Task: Create in the project ByteRise in Backlog an issue 'Address issues related to data duplication and redundancy', assign it to team member softage.2@softage.net and change the status to IN PROGRESS. Create in the project ByteRise in Backlog an issue 'Develop a new feature to allow for integration with blockchain technology', assign it to team member softage.3@softage.net and change the status to IN PROGRESS
Action: Mouse moved to (251, 71)
Screenshot: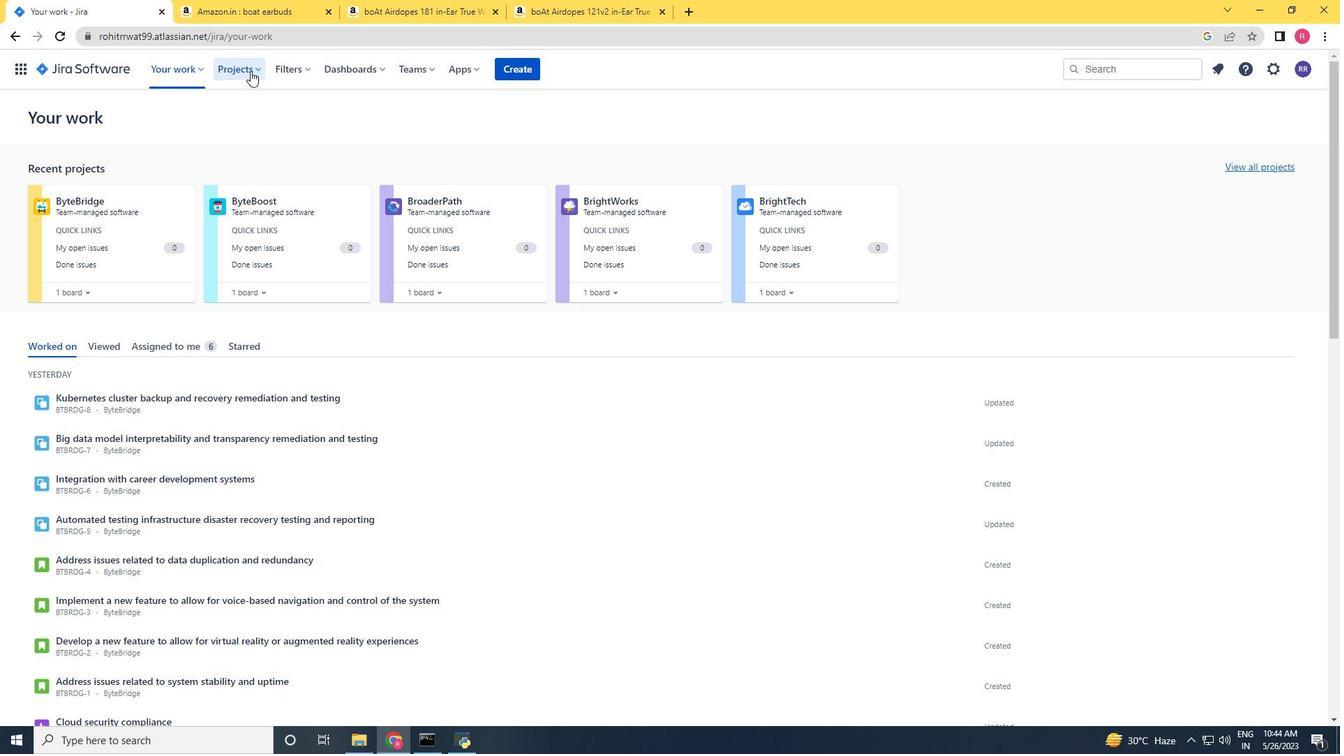 
Action: Mouse pressed left at (251, 71)
Screenshot: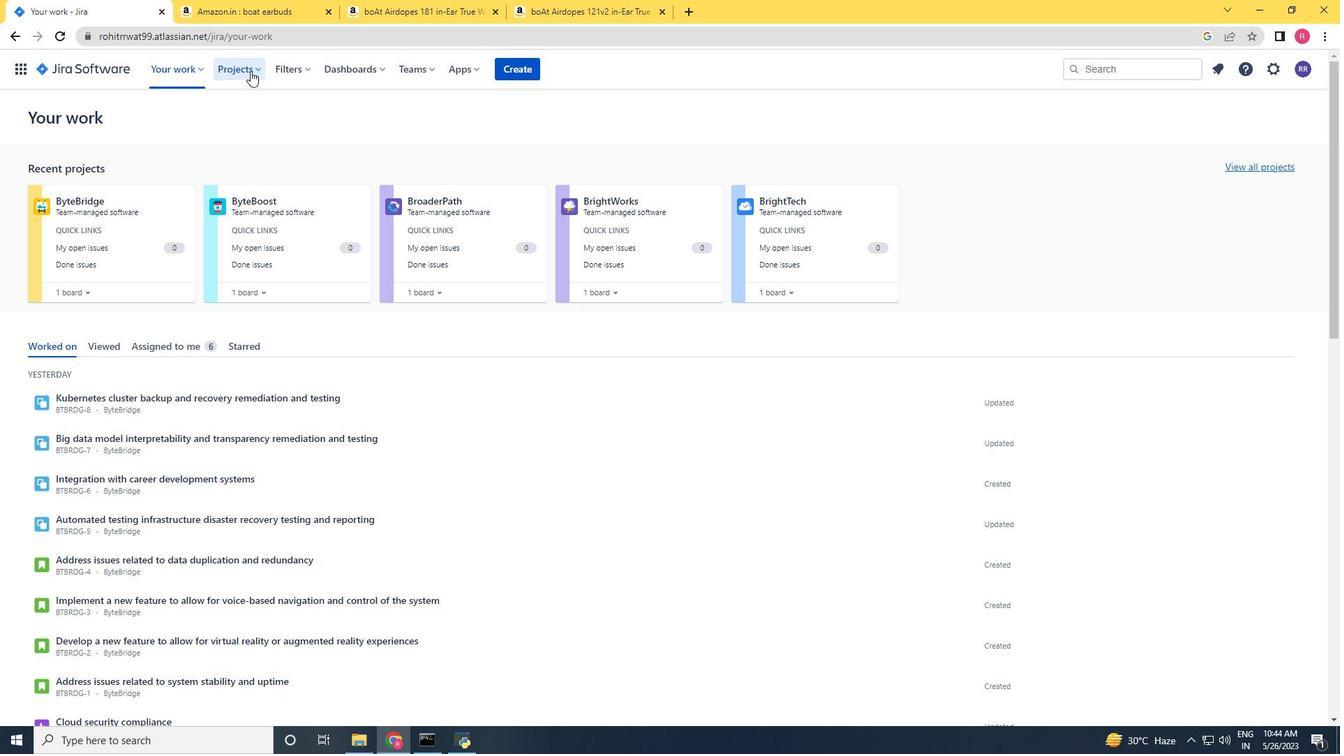 
Action: Mouse moved to (277, 135)
Screenshot: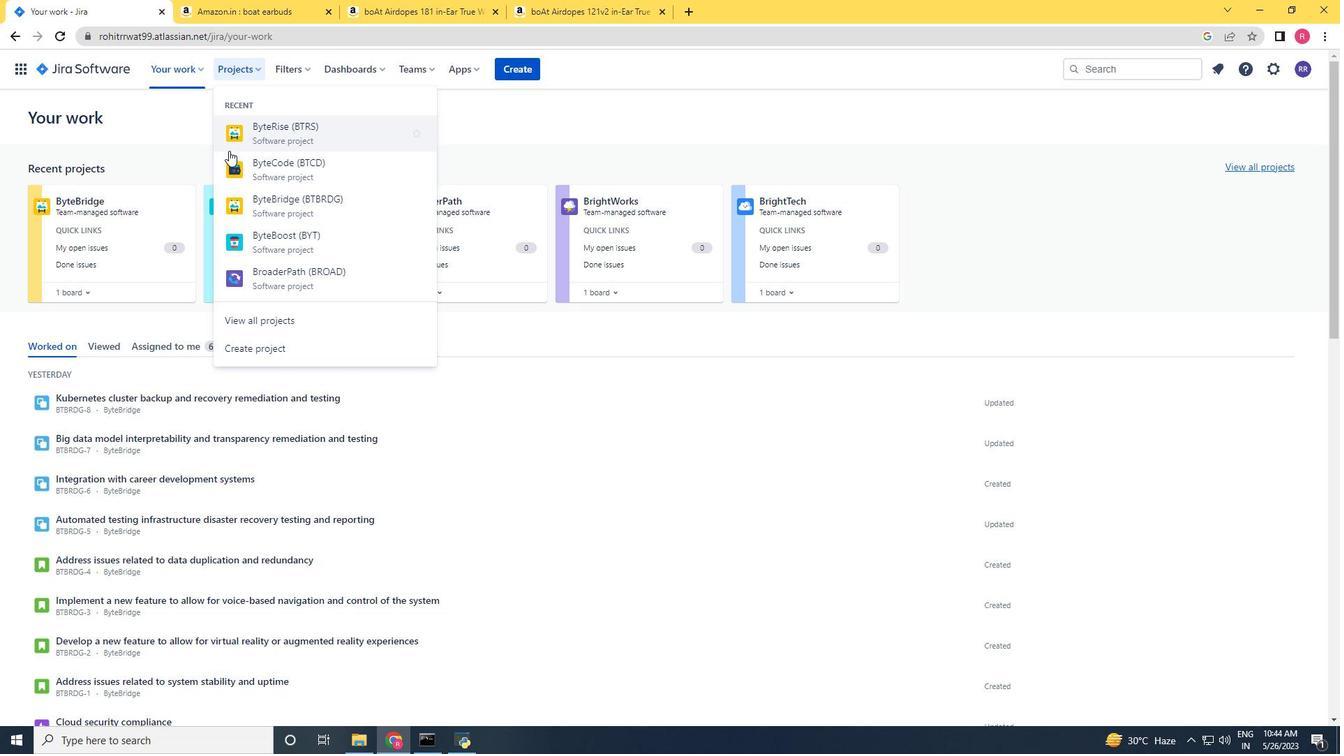 
Action: Mouse pressed left at (277, 135)
Screenshot: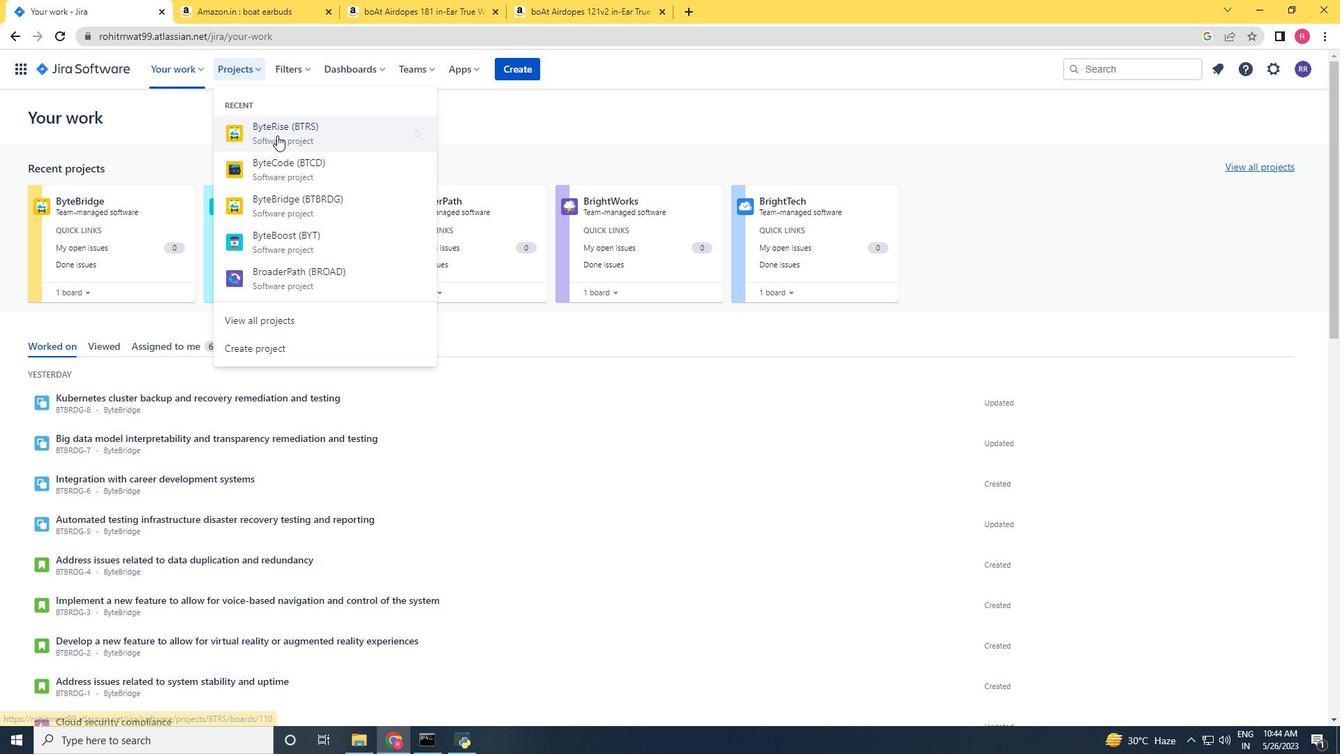 
Action: Mouse moved to (76, 208)
Screenshot: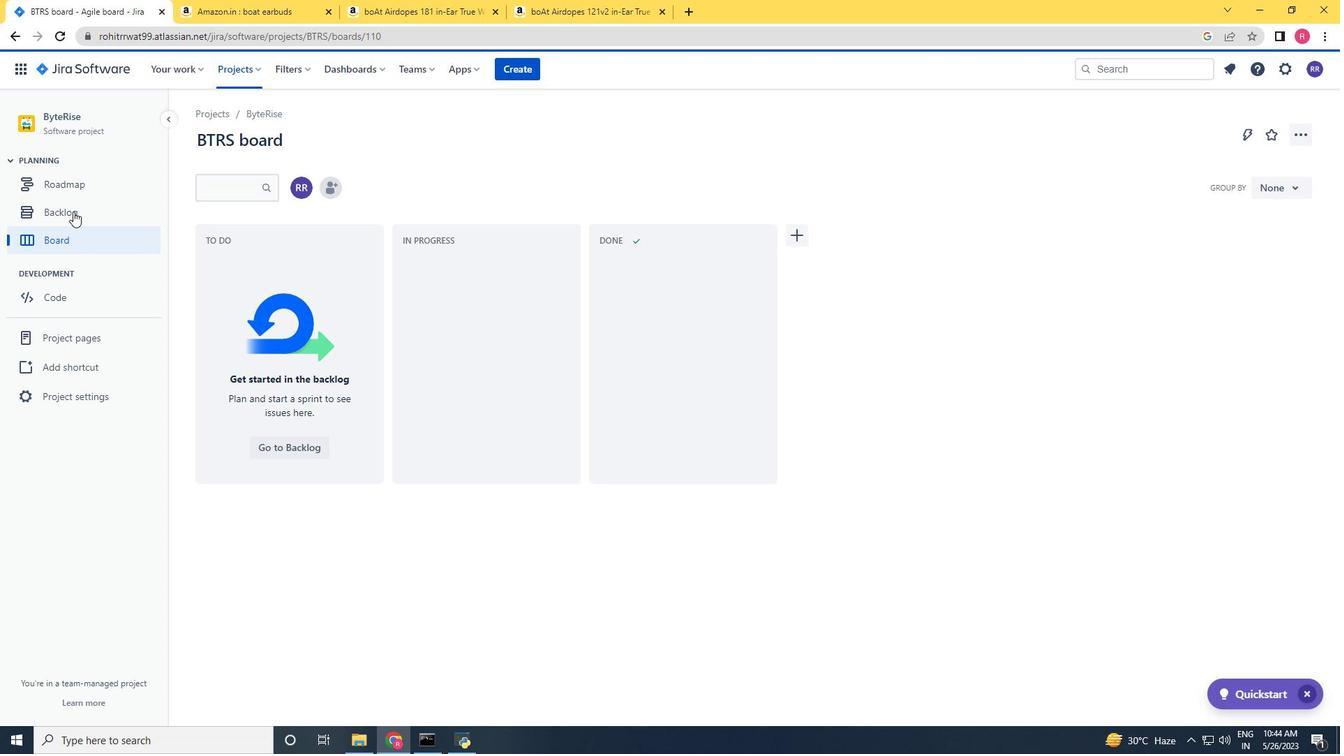 
Action: Mouse pressed left at (76, 208)
Screenshot: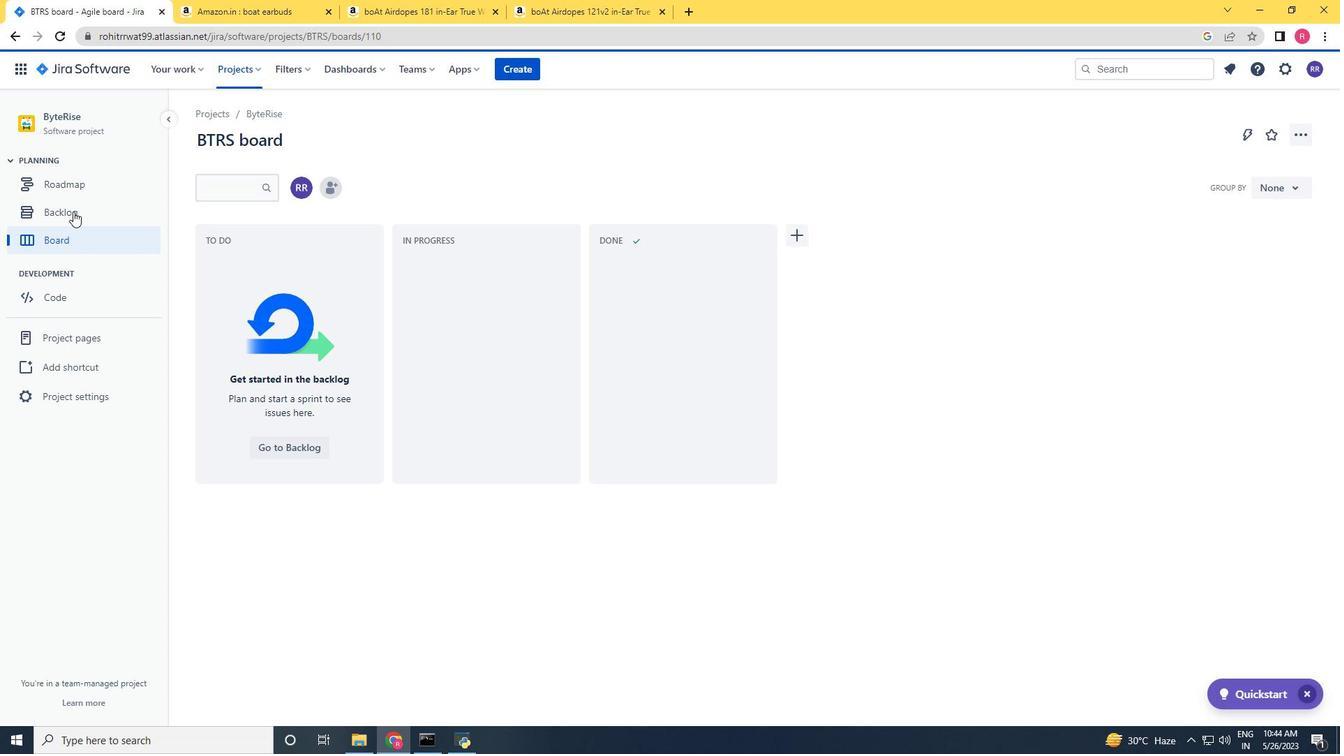 
Action: Mouse moved to (313, 550)
Screenshot: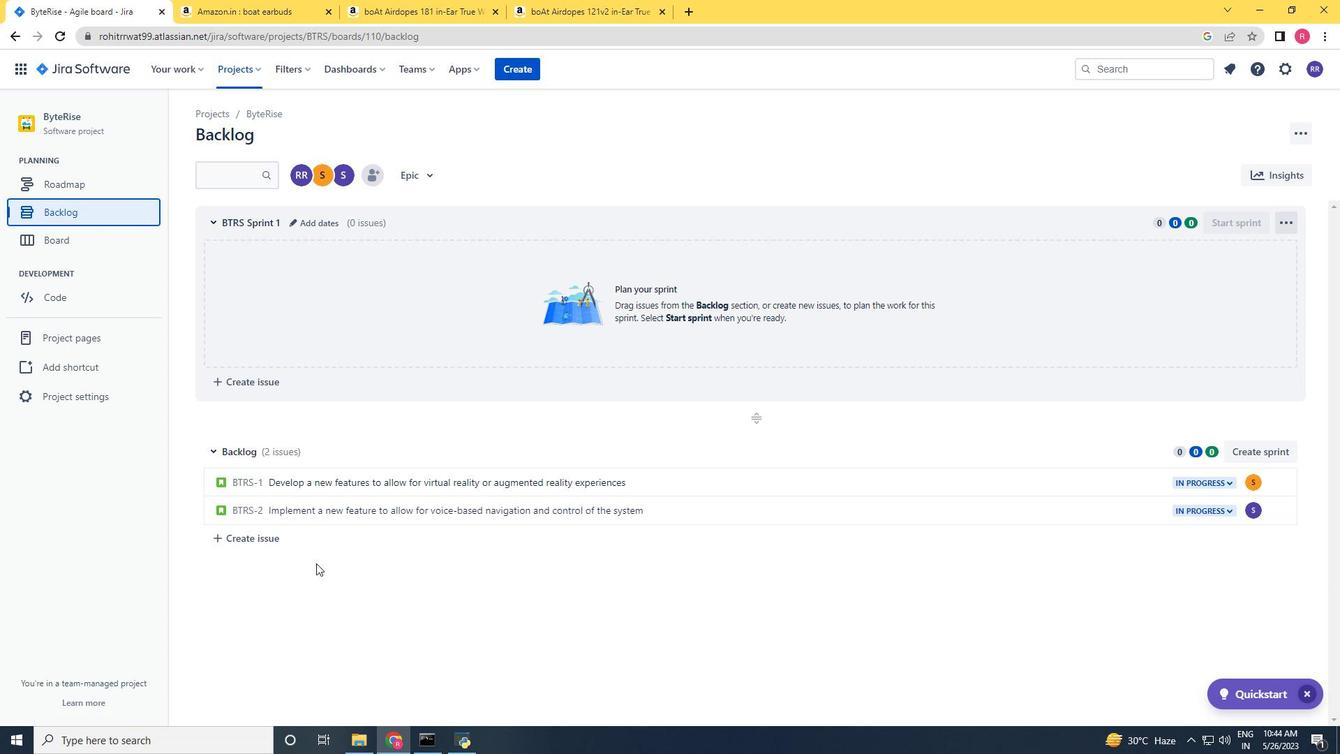 
Action: Mouse pressed left at (313, 550)
Screenshot: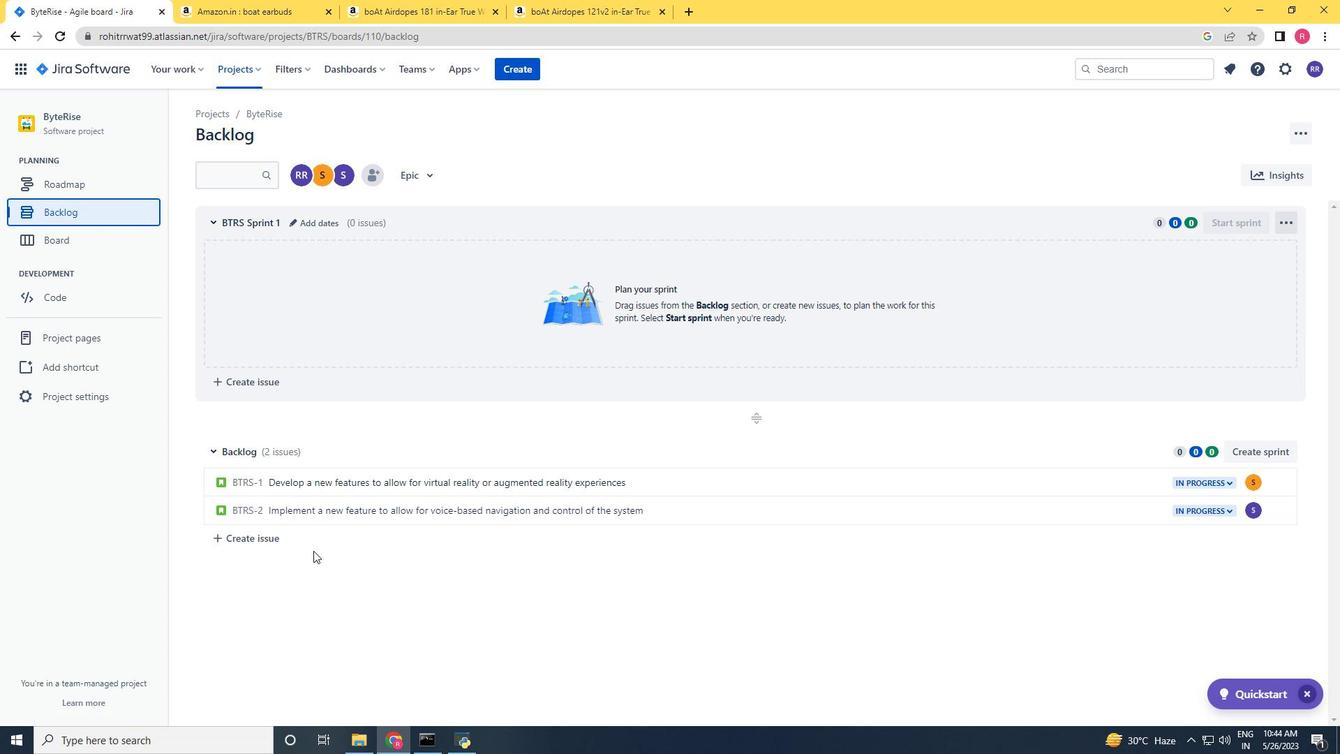 
Action: Mouse moved to (311, 542)
Screenshot: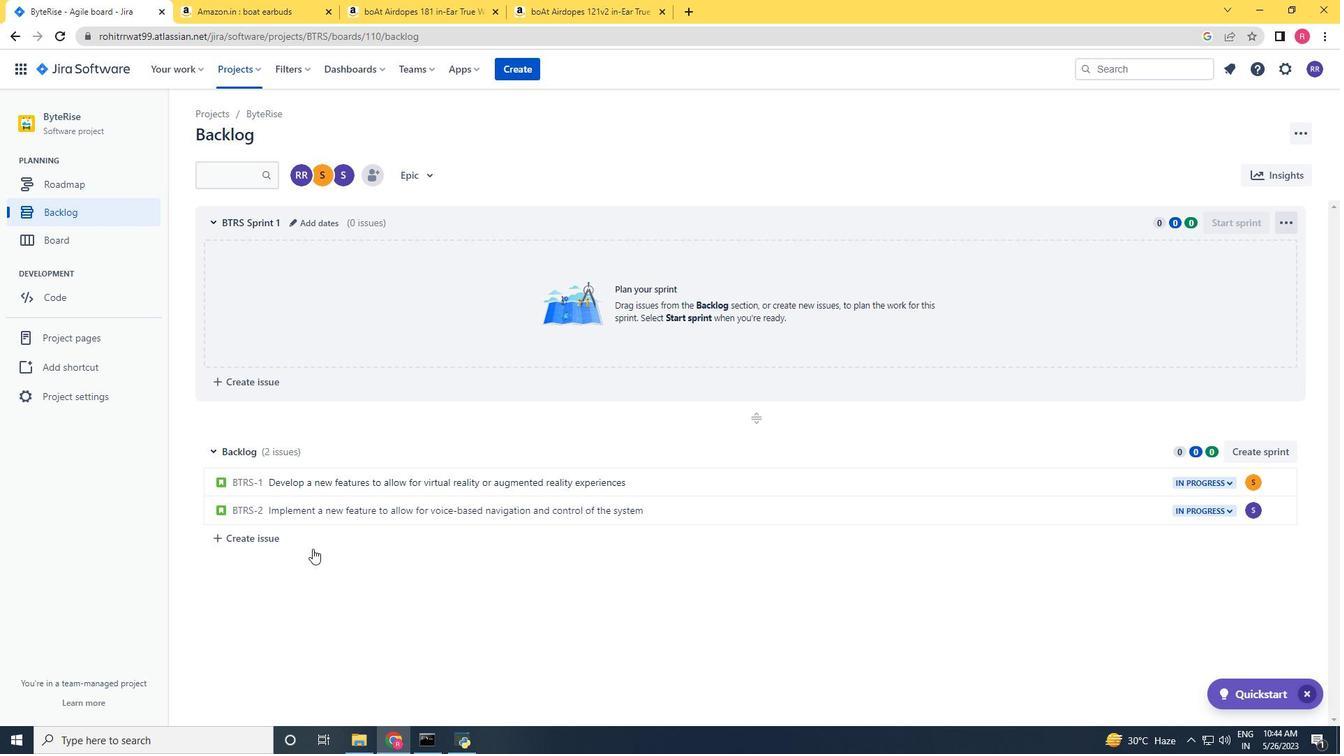 
Action: Mouse pressed left at (311, 542)
Screenshot: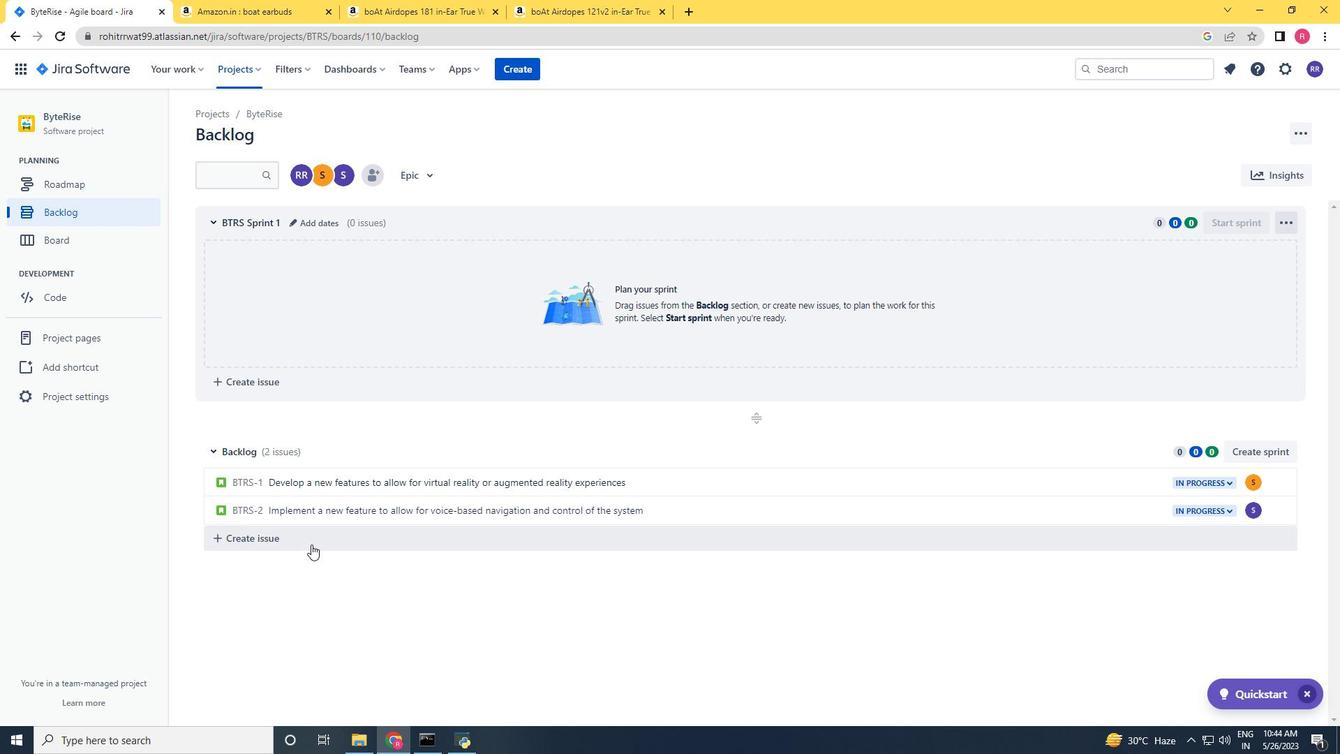 
Action: Key pressed <Key.shift><Key.shift><Key.shift><Key.shift><Key.shift><Key.shift><Key.shift><Key.shift><Key.shift><Key.shift><Key.shift><Key.shift><Key.shift><Key.shift><Key.shift><Key.shift><Key.shift><Key.shift><Key.shift><Key.shift><Key.shift><Key.shift><Key.shift><Key.shift><Key.shift><Key.shift><Key.shift><Key.shift><Key.shift><Key.shift><Key.shift><Key.shift><Key.shift><Key.shift>Adress<Key.backspace><Key.backspace><Key.backspace><Key.backspace>dress<Key.space>issue<Key.space>related<Key.space>to<Key.space>data<Key.space>duplication<Key.space>and<Key.space>redundancy<Key.space><Key.enter>
Screenshot: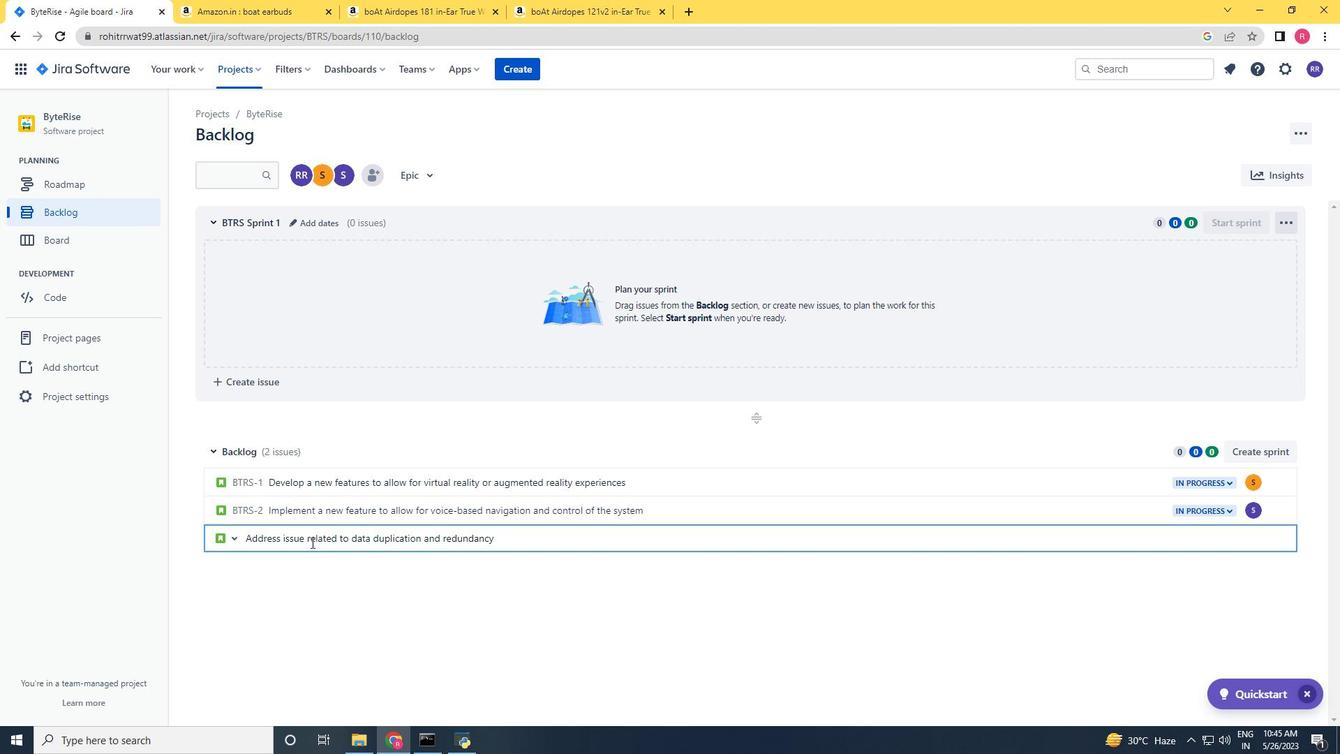 
Action: Mouse moved to (1218, 539)
Screenshot: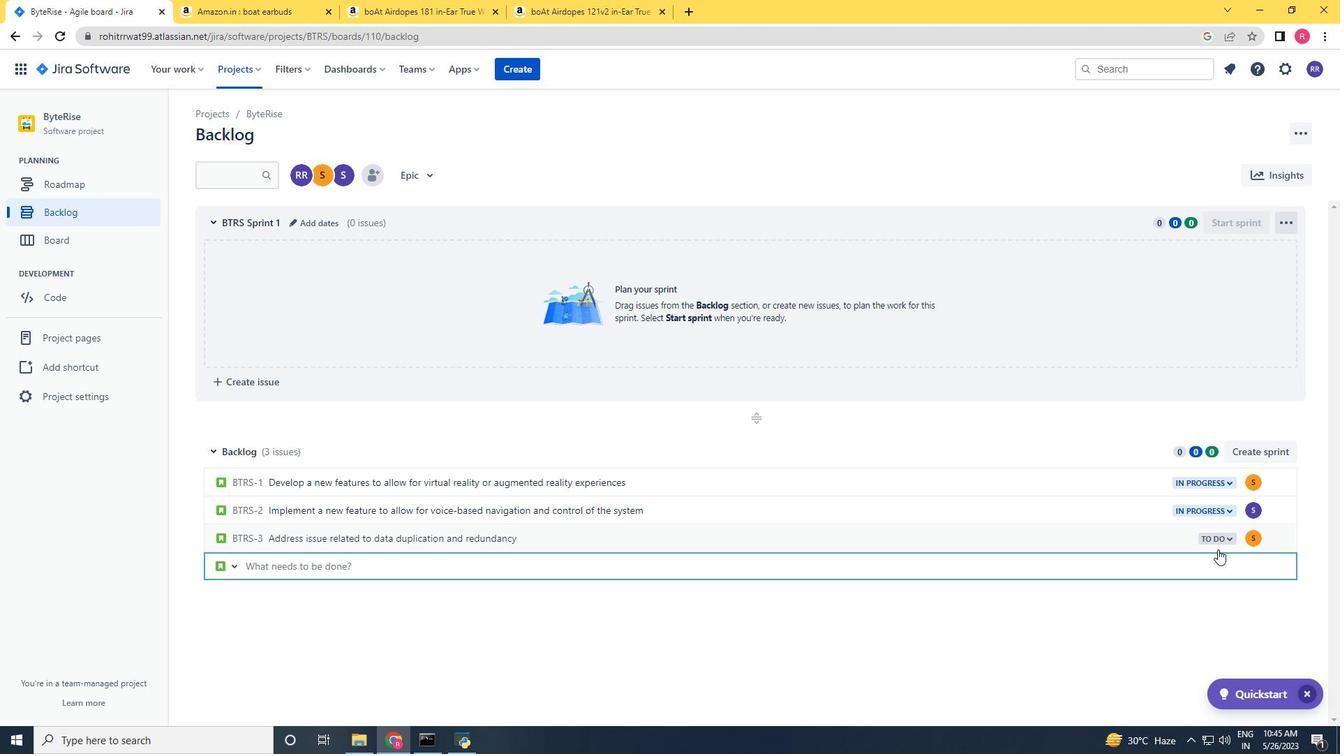 
Action: Mouse pressed left at (1218, 539)
Screenshot: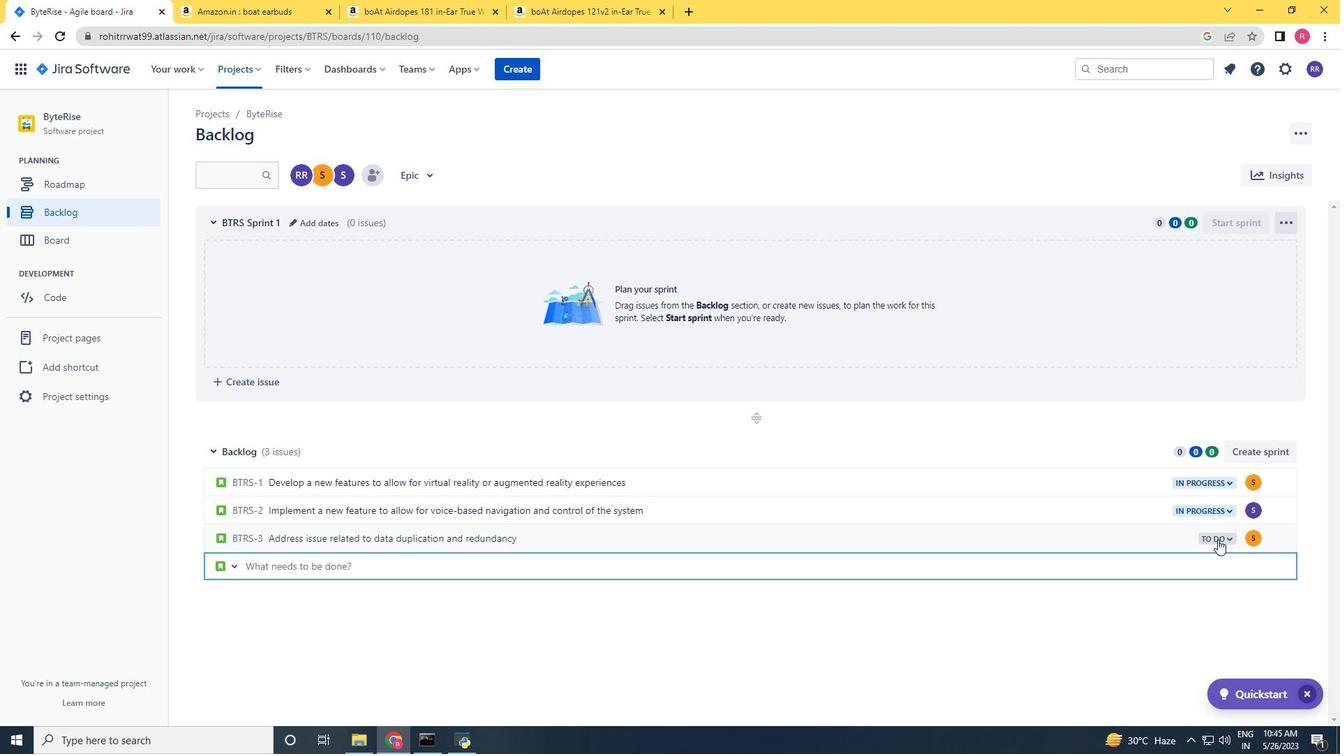 
Action: Mouse moved to (1135, 566)
Screenshot: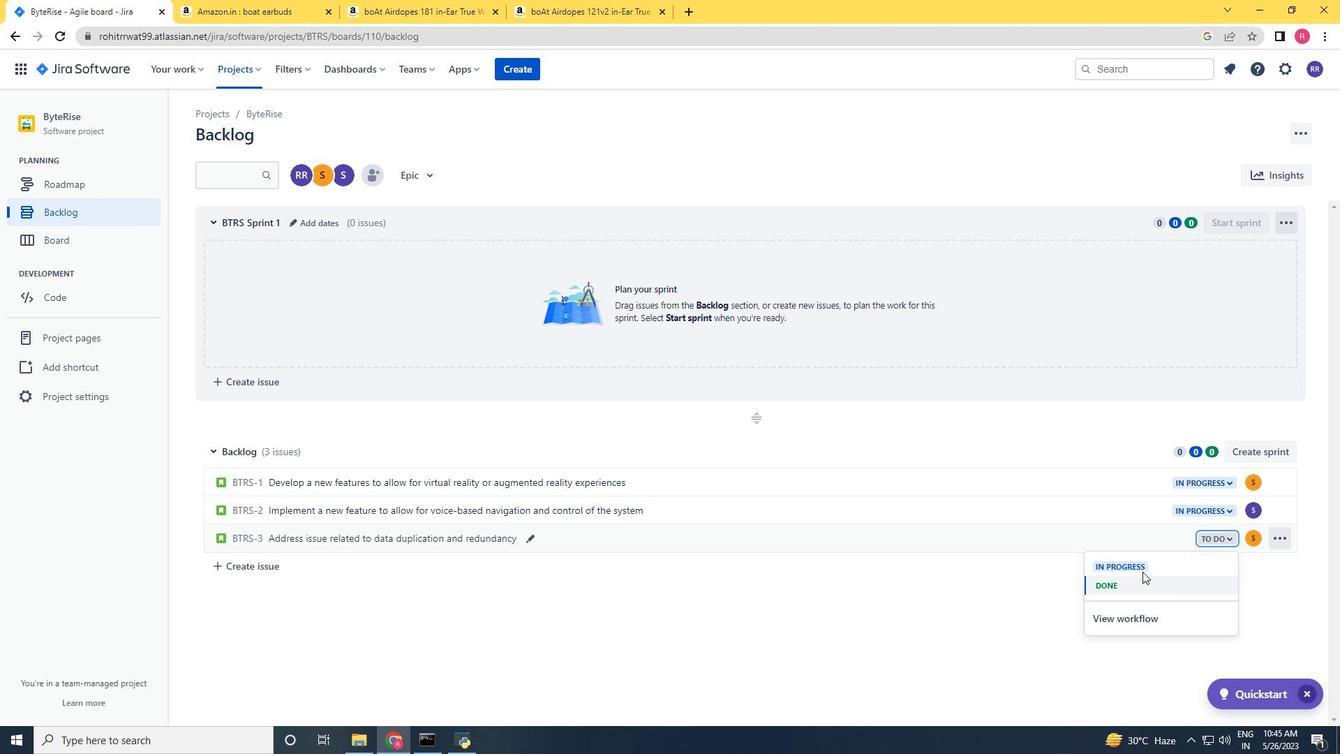 
Action: Mouse pressed left at (1135, 566)
Screenshot: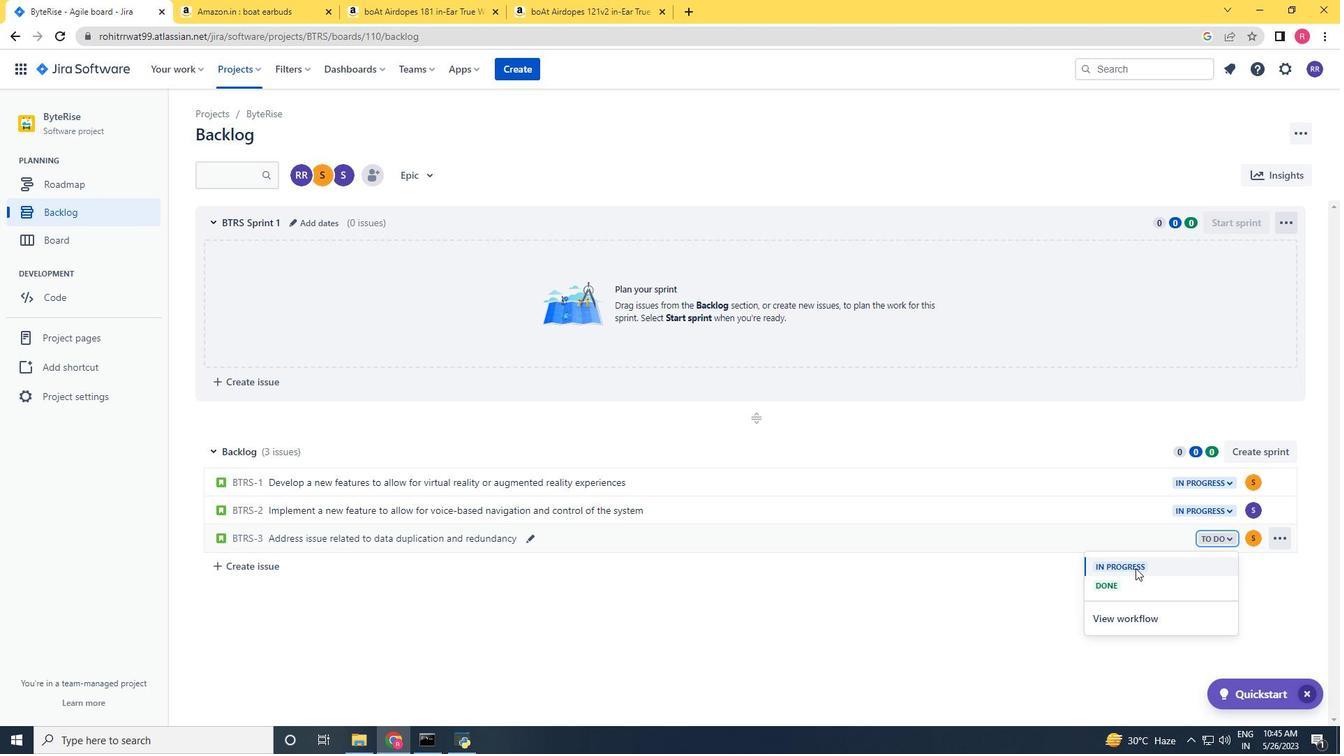 
Action: Mouse moved to (330, 575)
Screenshot: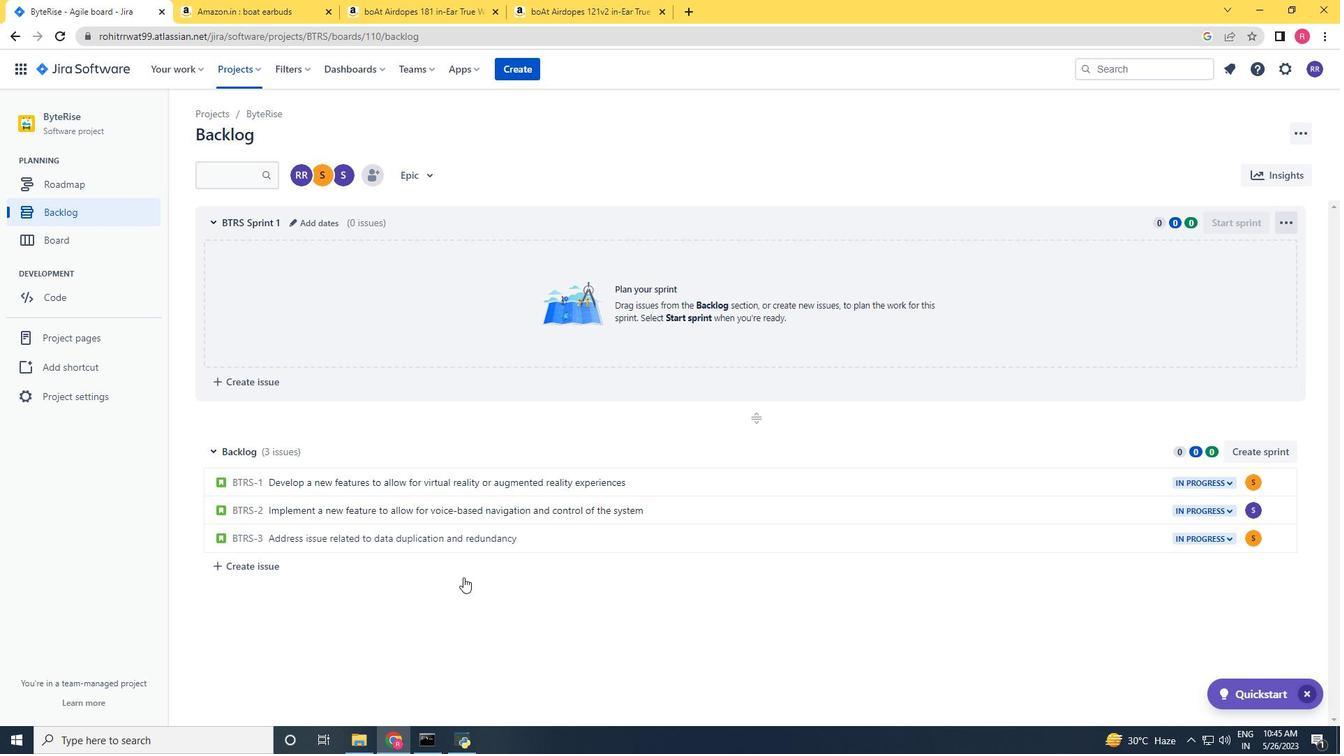 
Action: Mouse pressed left at (330, 575)
Screenshot: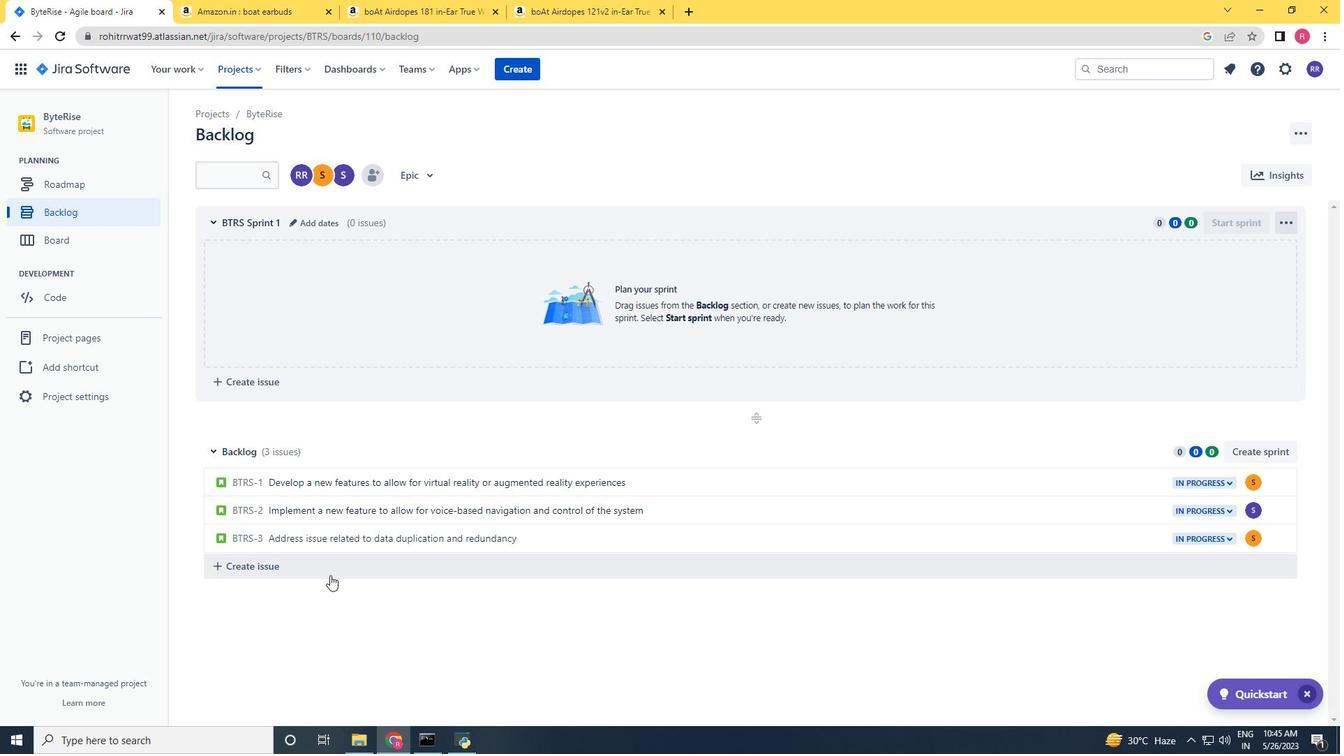 
Action: Key pressed <Key.shift>Develop<Key.space>a<Key.space>new<Key.space>features<Key.space>to<Key.space>allow<Key.space>for<Key.space>integration<Key.space>with<Key.space>blockchain<Key.space>technology<Key.space><Key.enter>
Screenshot: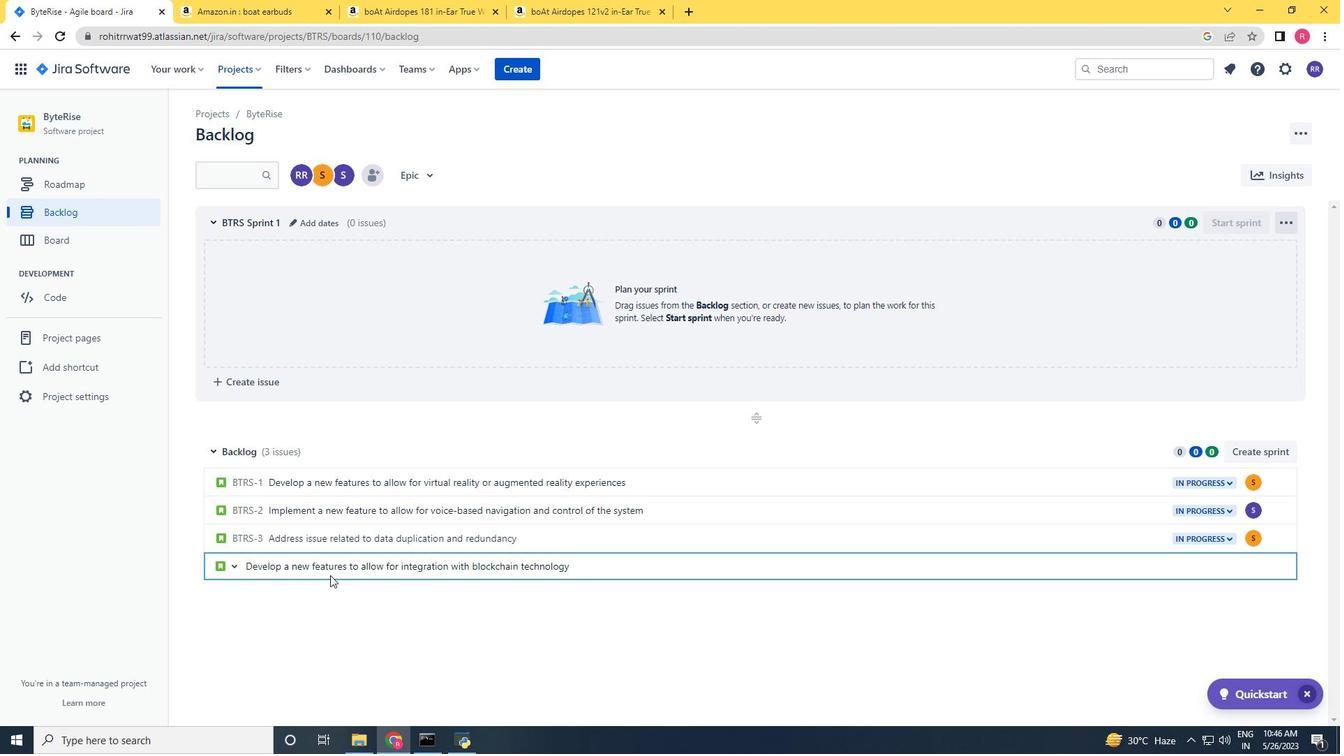 
Action: Mouse moved to (1256, 569)
Screenshot: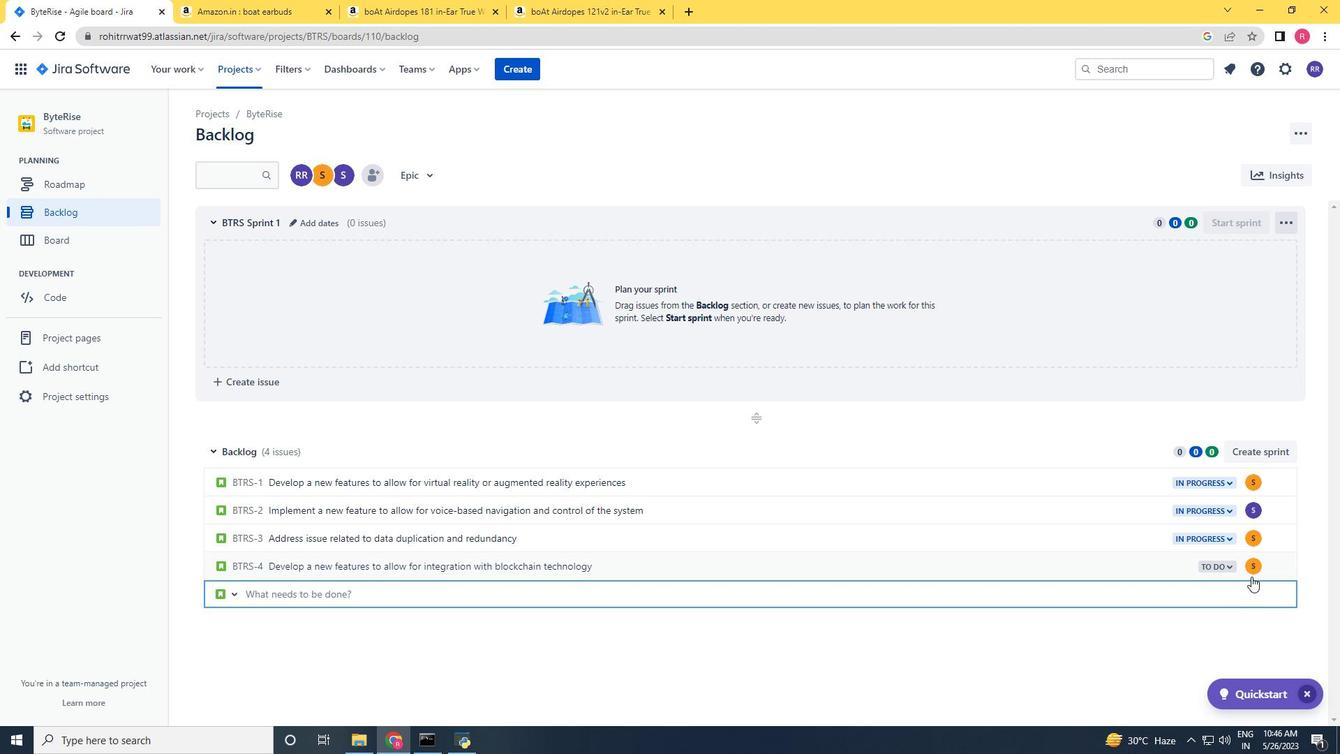 
Action: Mouse pressed left at (1256, 569)
Screenshot: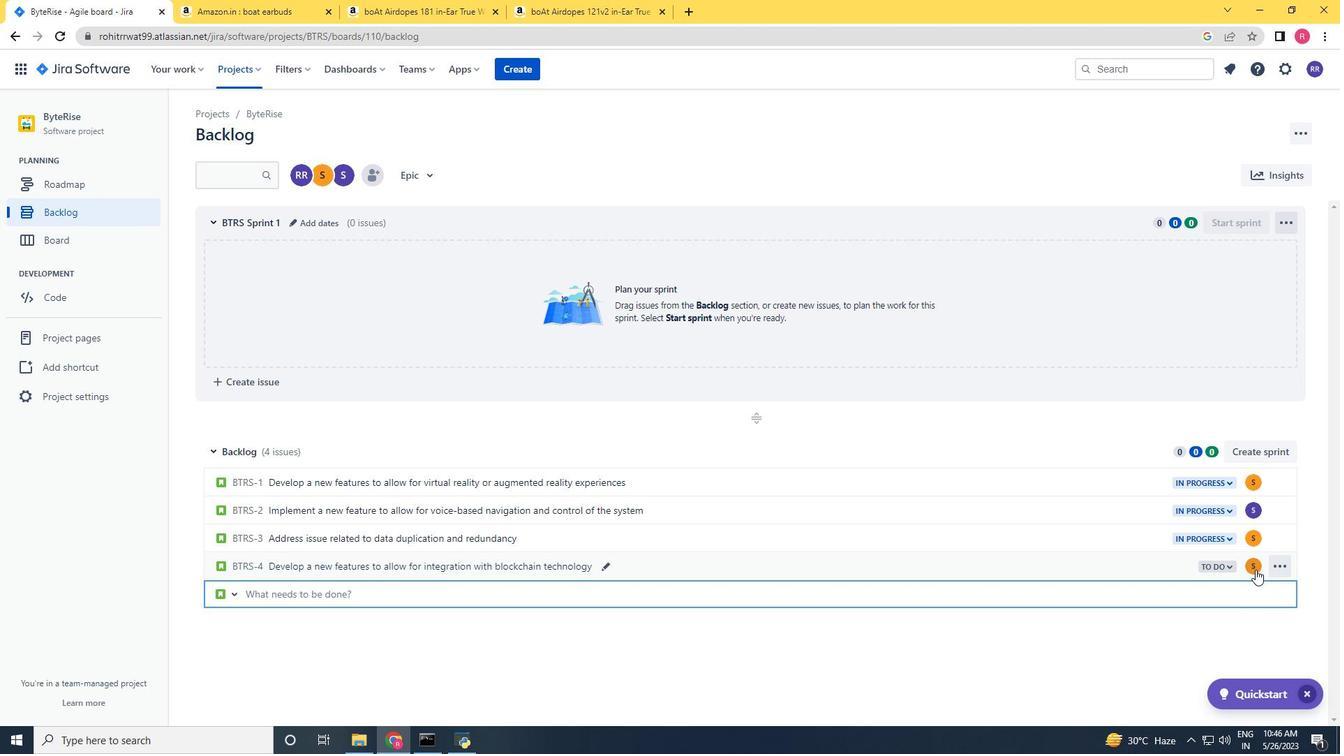 
Action: Key pressed softage.3<Key.shift>@softage.net
Screenshot: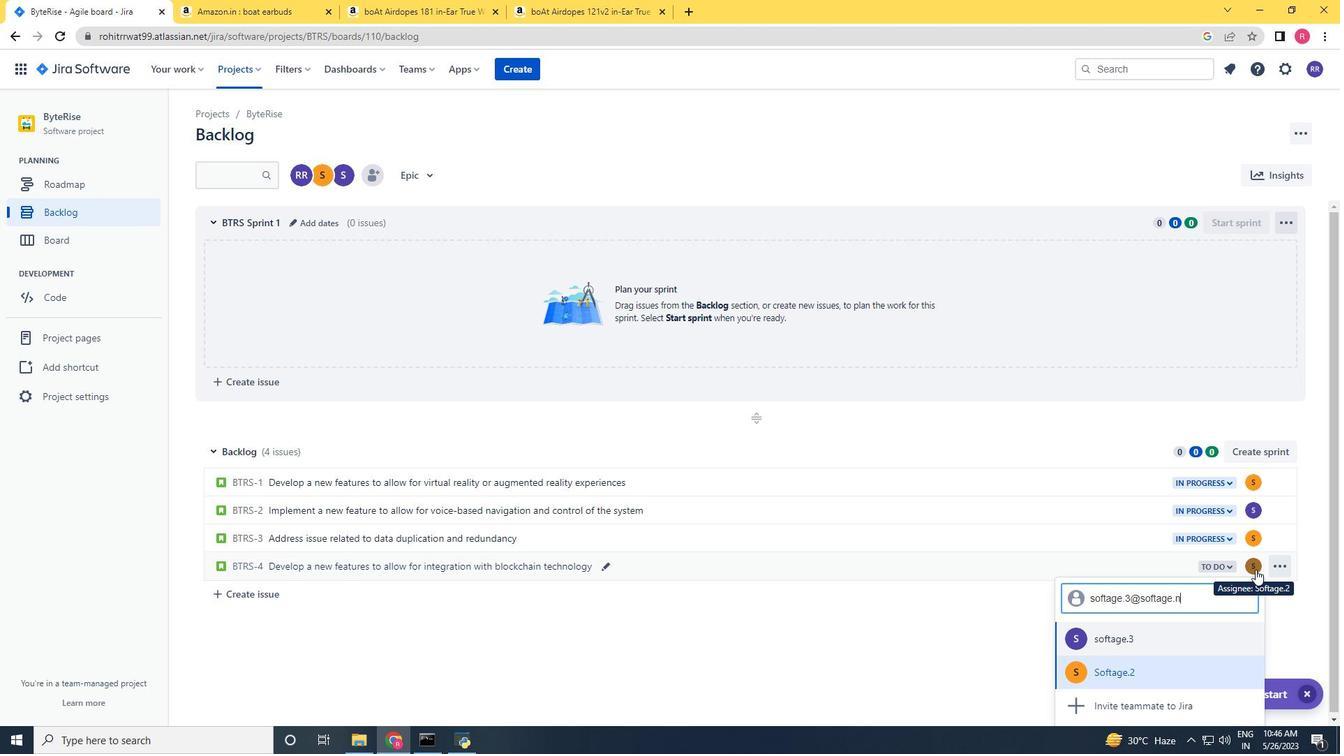 
Action: Mouse moved to (1156, 634)
Screenshot: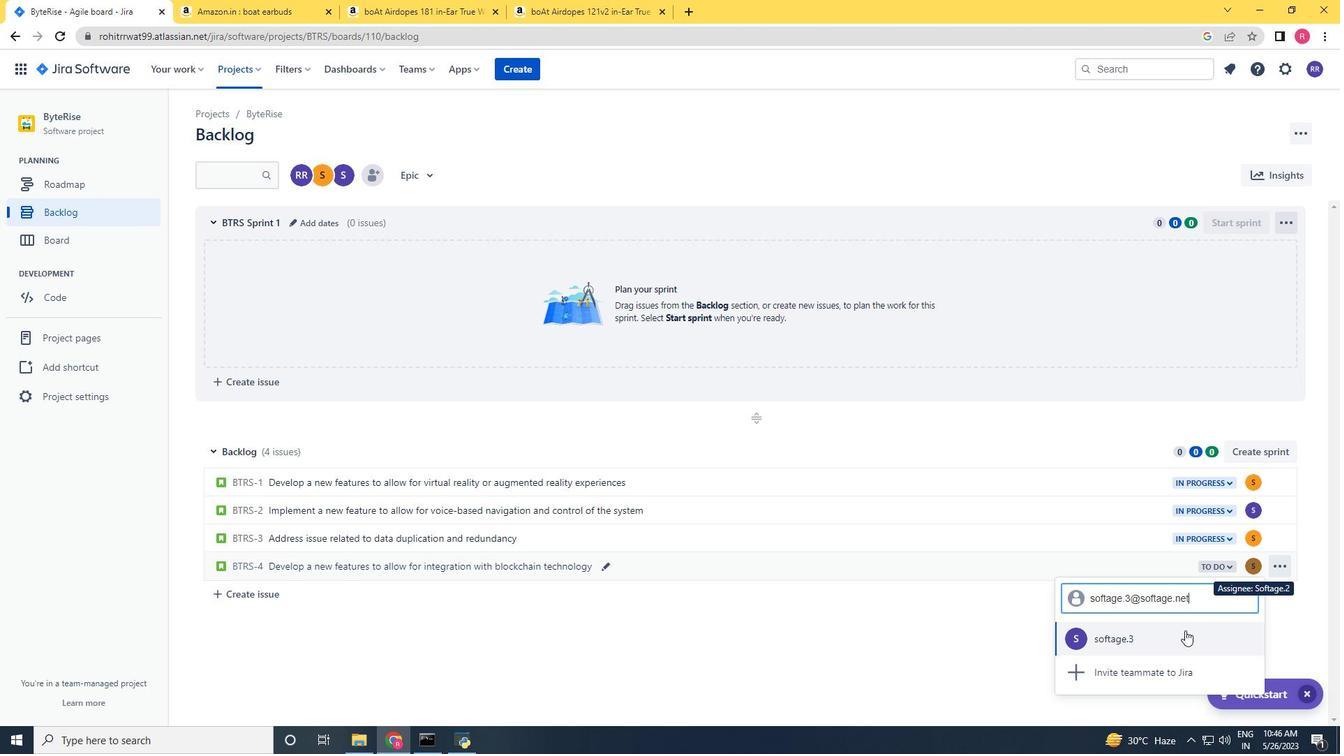 
Action: Mouse pressed left at (1156, 634)
Screenshot: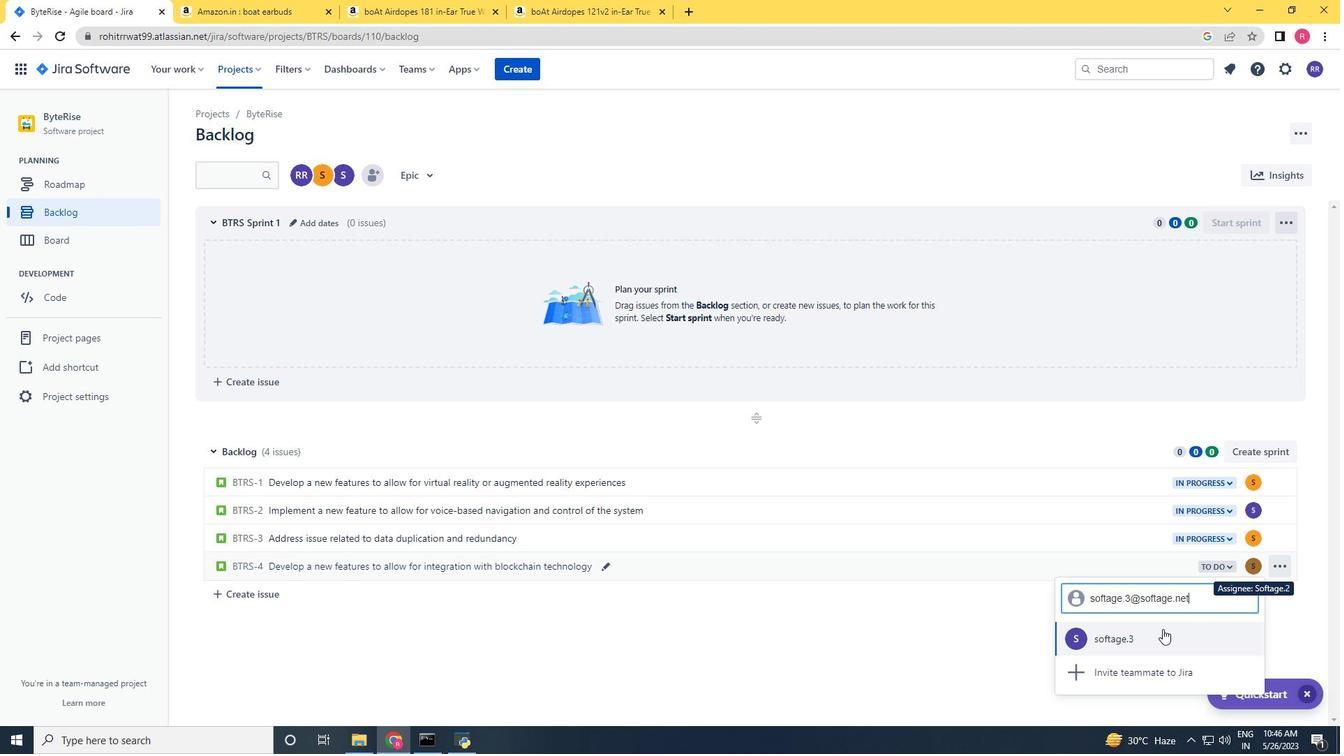 
Action: Mouse moved to (1212, 569)
Screenshot: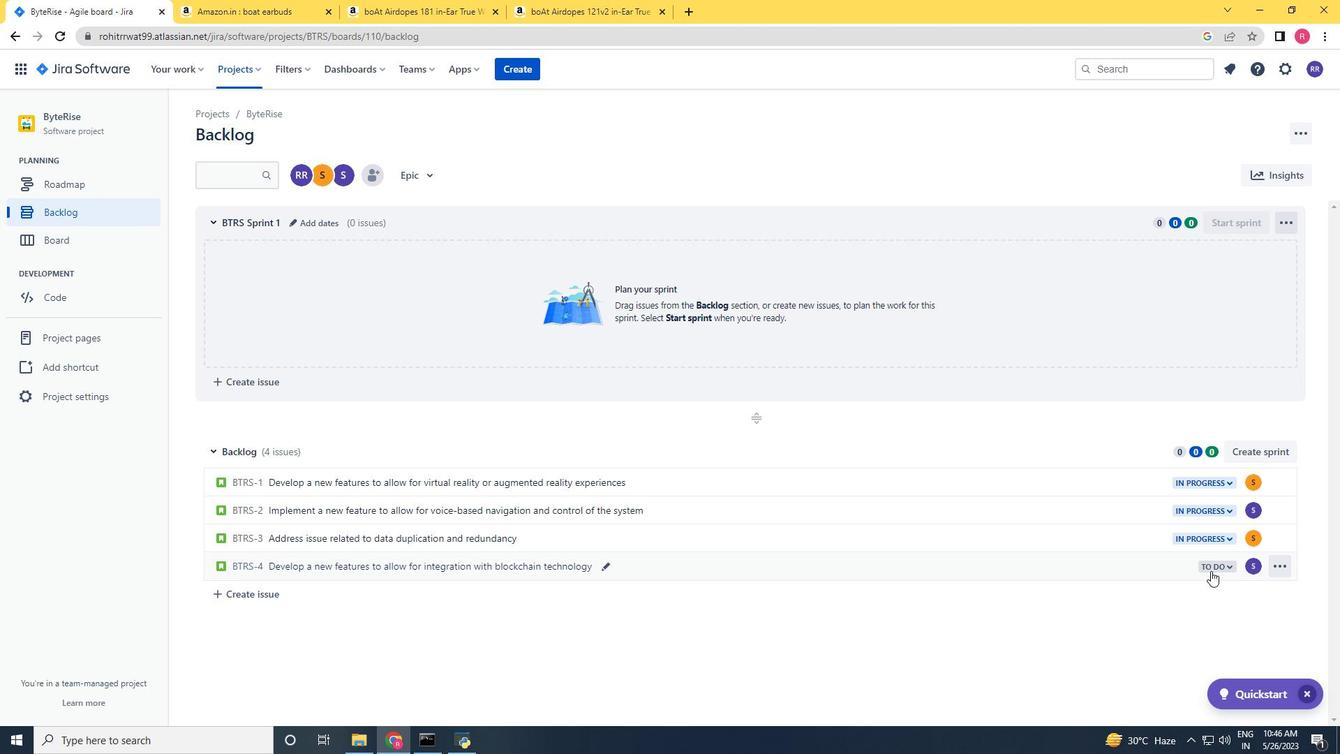 
Action: Mouse pressed left at (1212, 569)
Screenshot: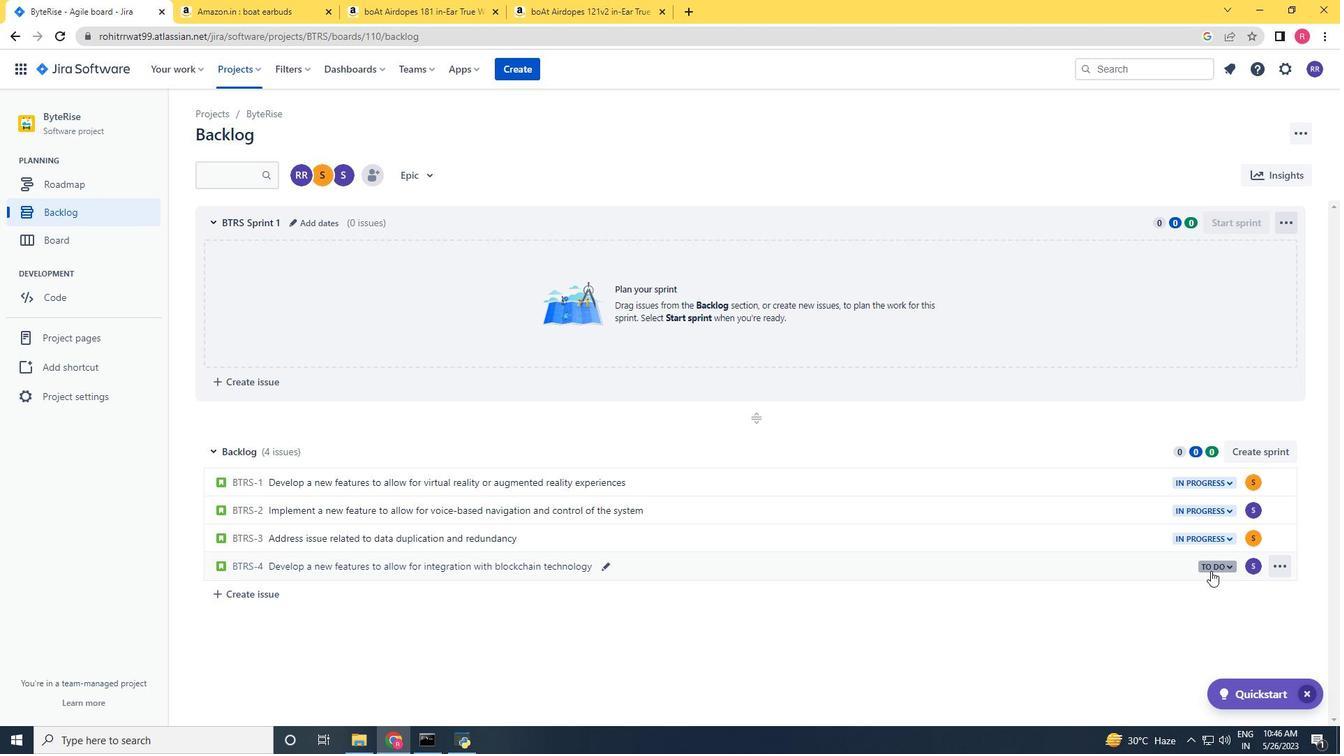 
Action: Mouse moved to (1144, 597)
Screenshot: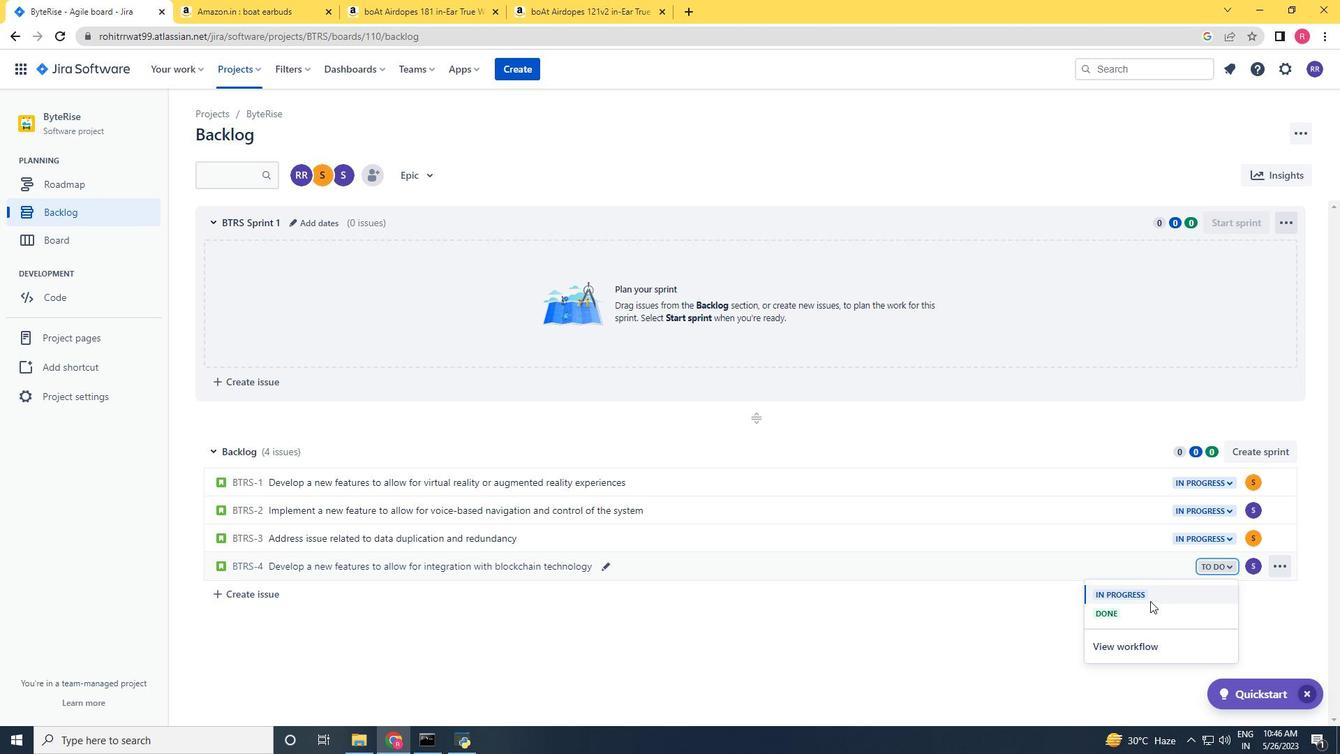 
Action: Mouse pressed left at (1144, 597)
Screenshot: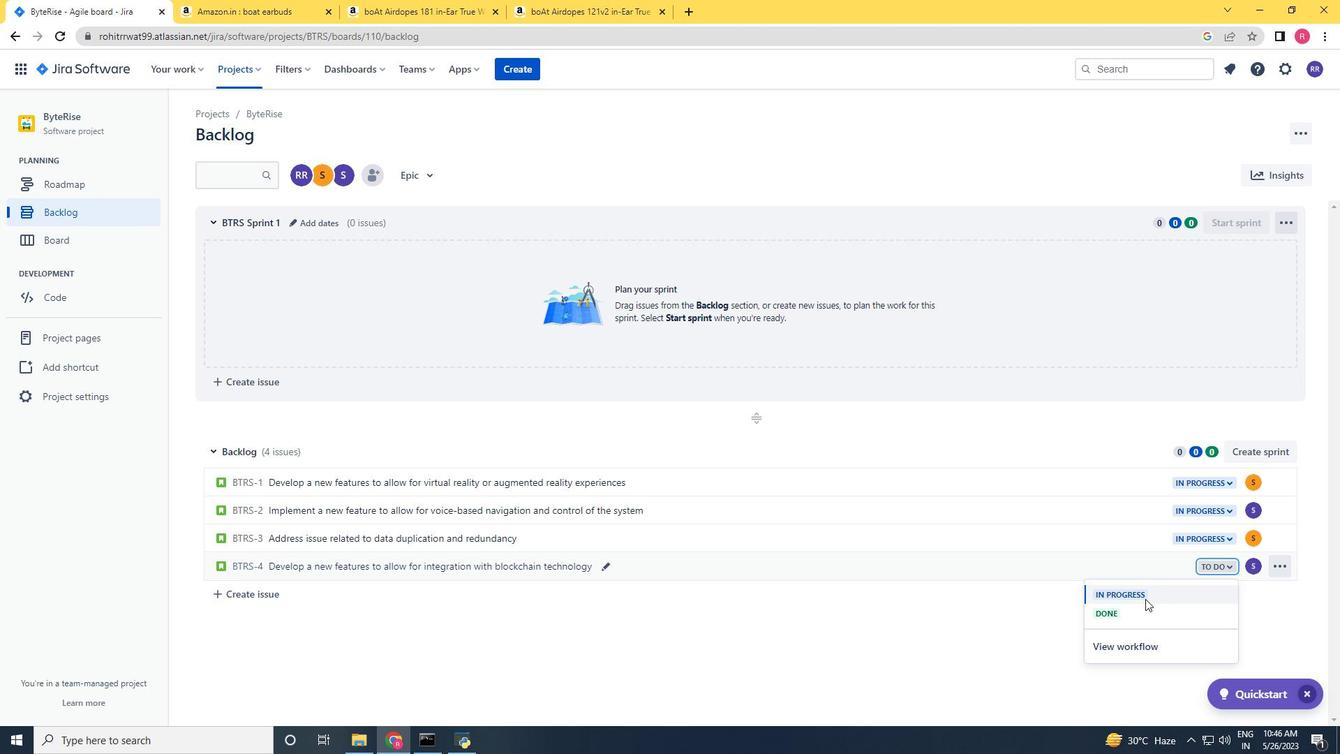 
